 Task: Insert non-printing characters in the file "Life is beautiful".
Action: Mouse moved to (134, 67)
Screenshot: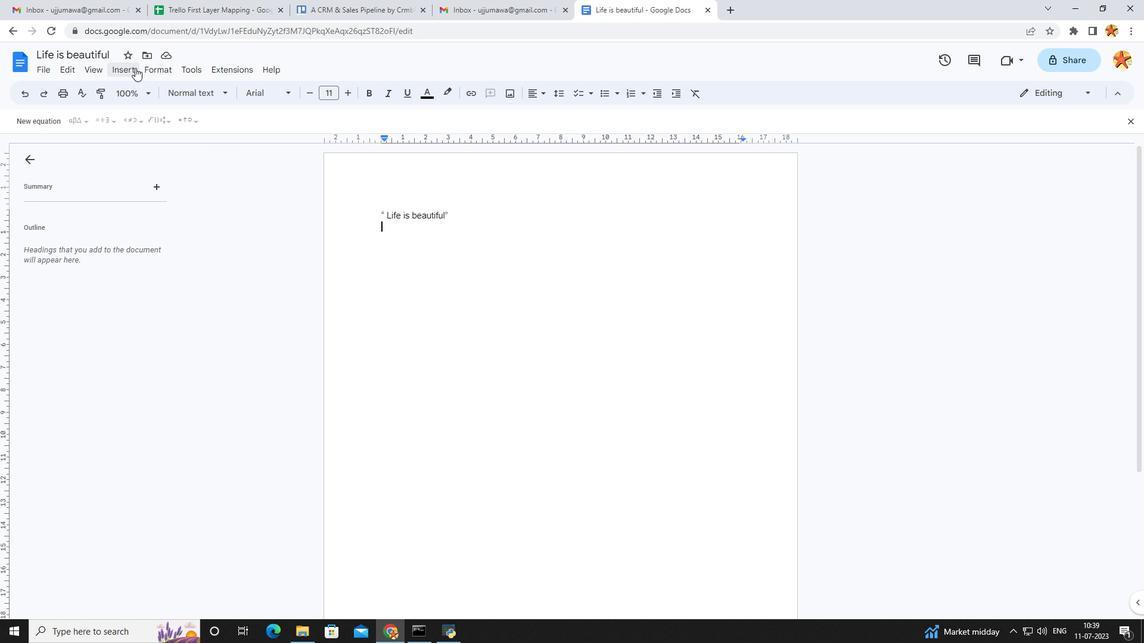 
Action: Mouse pressed left at (134, 67)
Screenshot: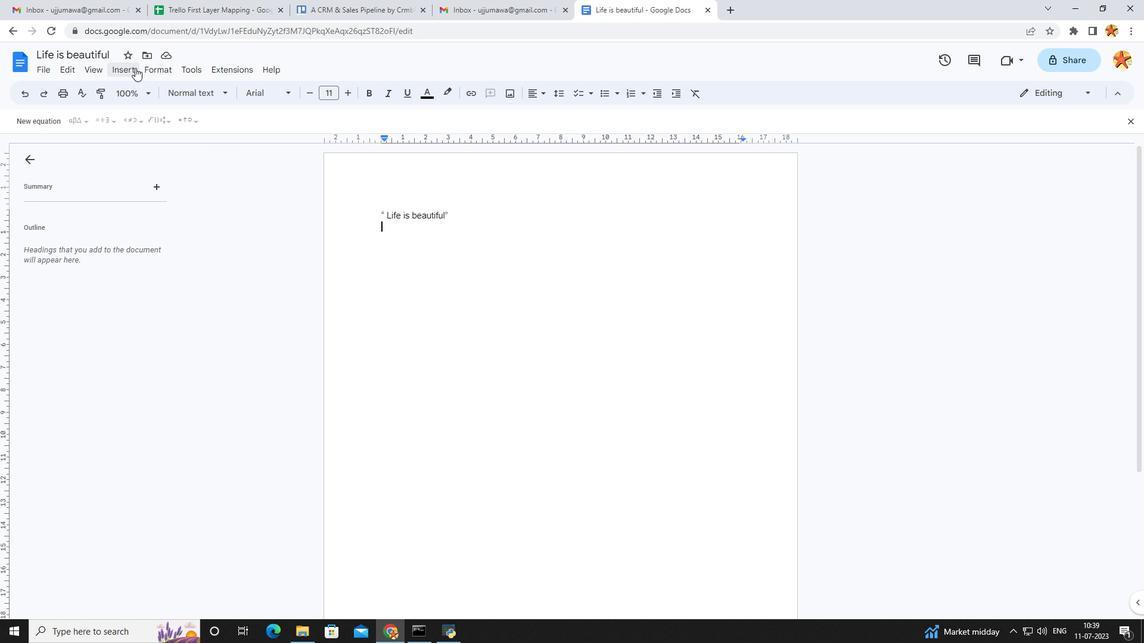 
Action: Mouse moved to (95, 192)
Screenshot: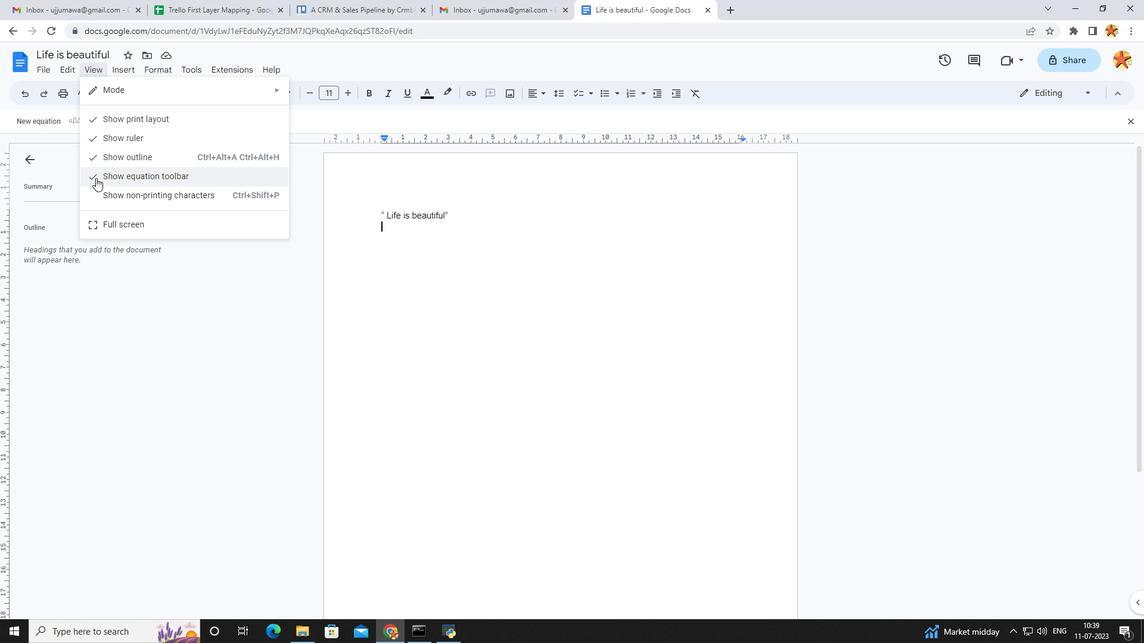 
Action: Mouse pressed left at (95, 192)
Screenshot: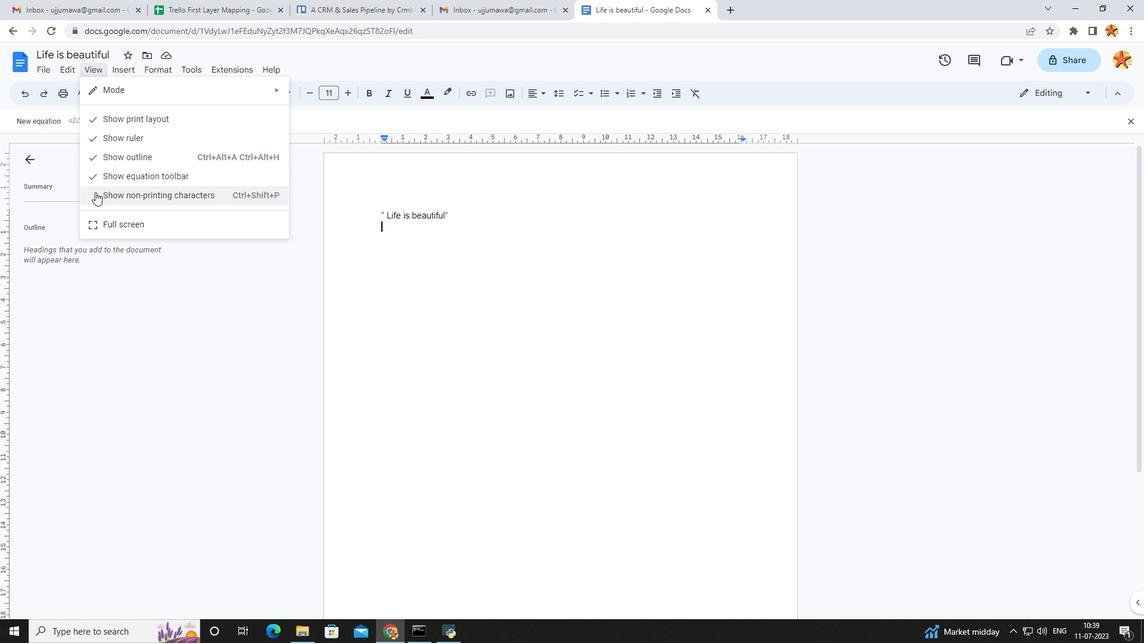 
Action: Mouse moved to (94, 193)
Screenshot: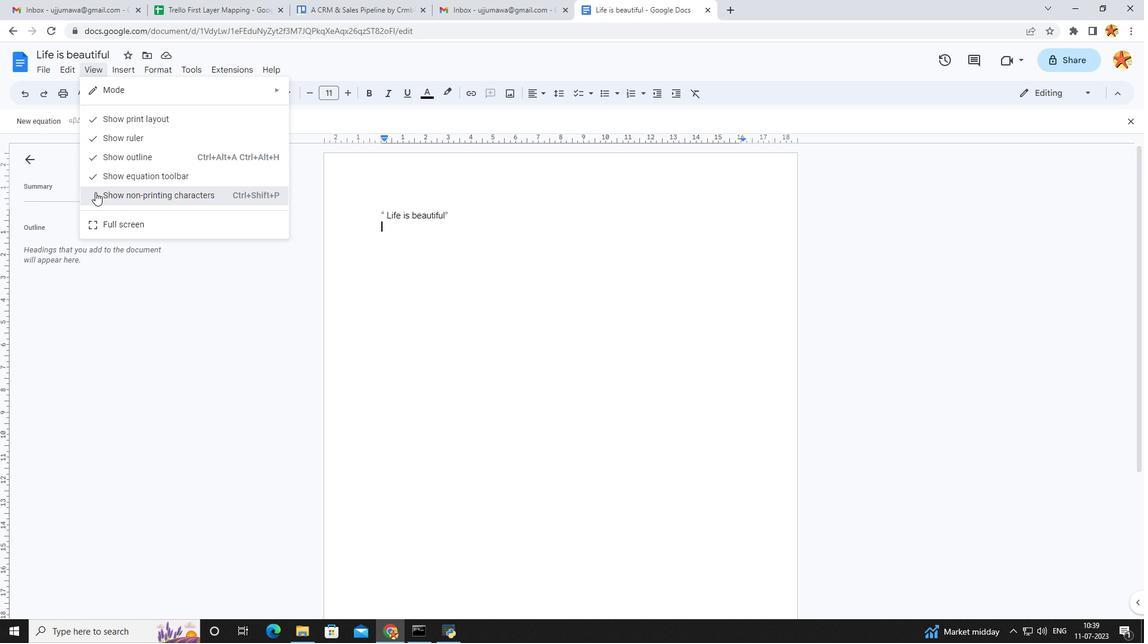 
